 Task: Use the formula "IMLN" in spreadsheet "Project portfolio".
Action: Mouse moved to (153, 131)
Screenshot: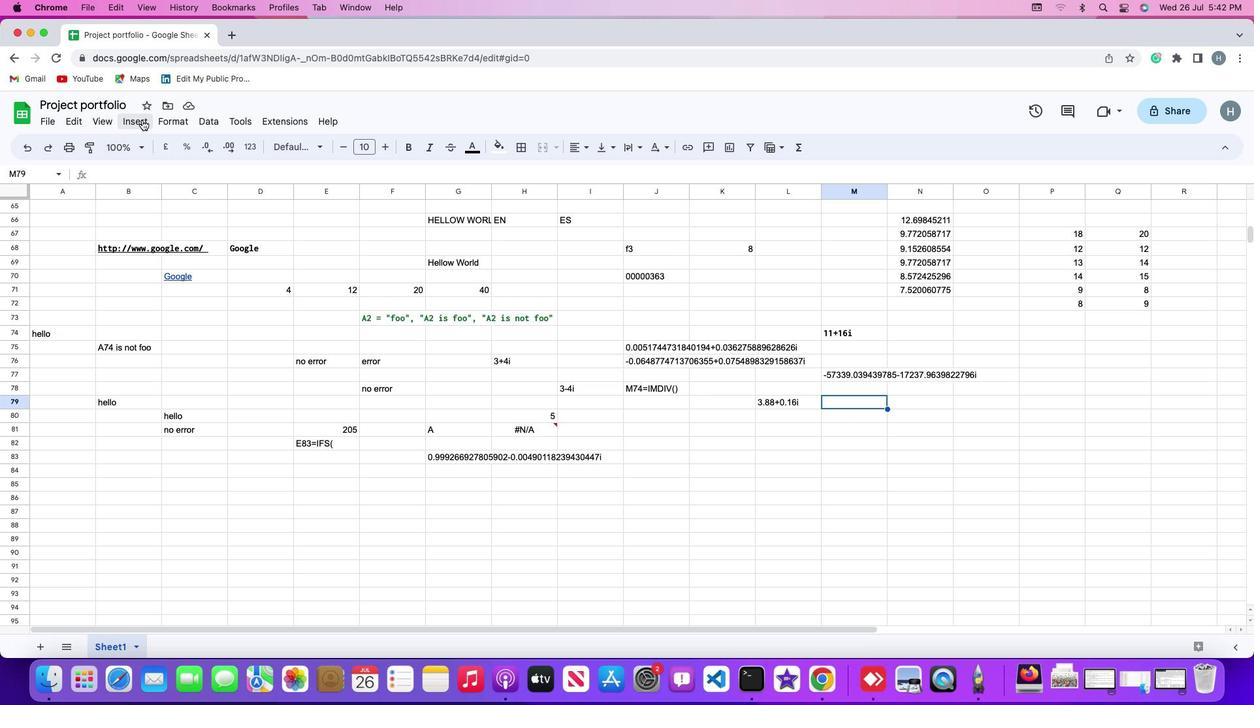 
Action: Mouse pressed left at (153, 131)
Screenshot: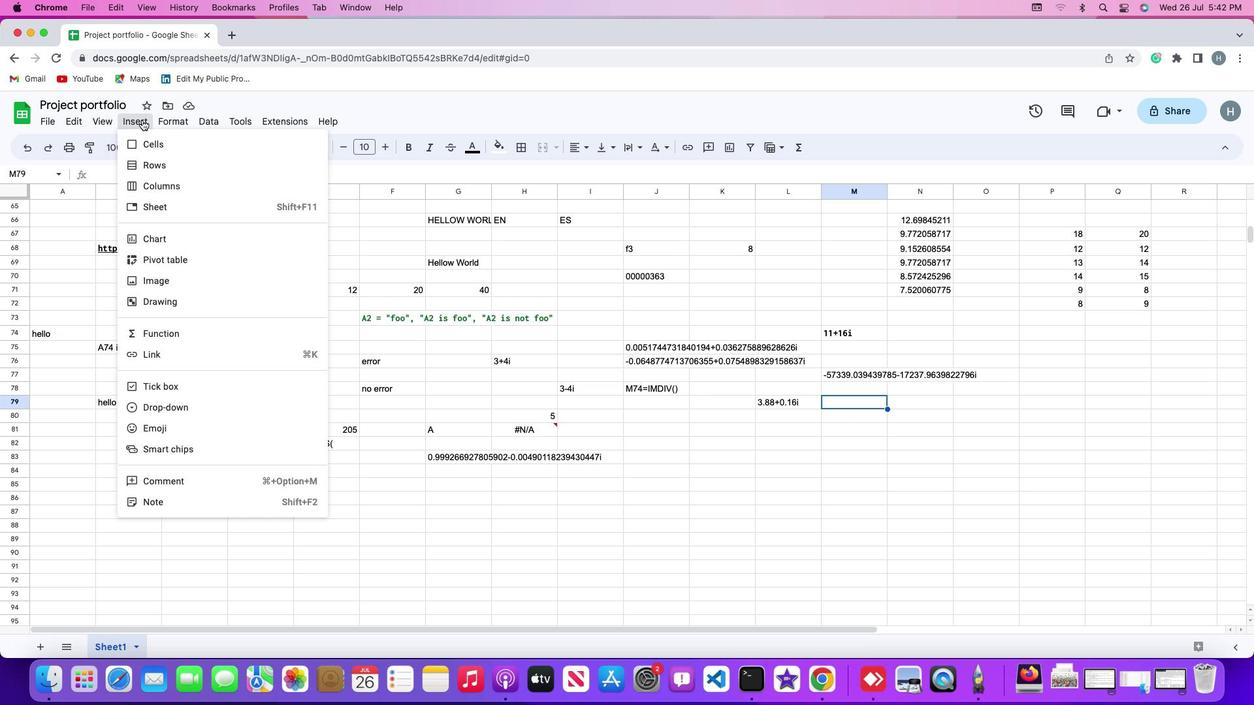 
Action: Mouse moved to (156, 343)
Screenshot: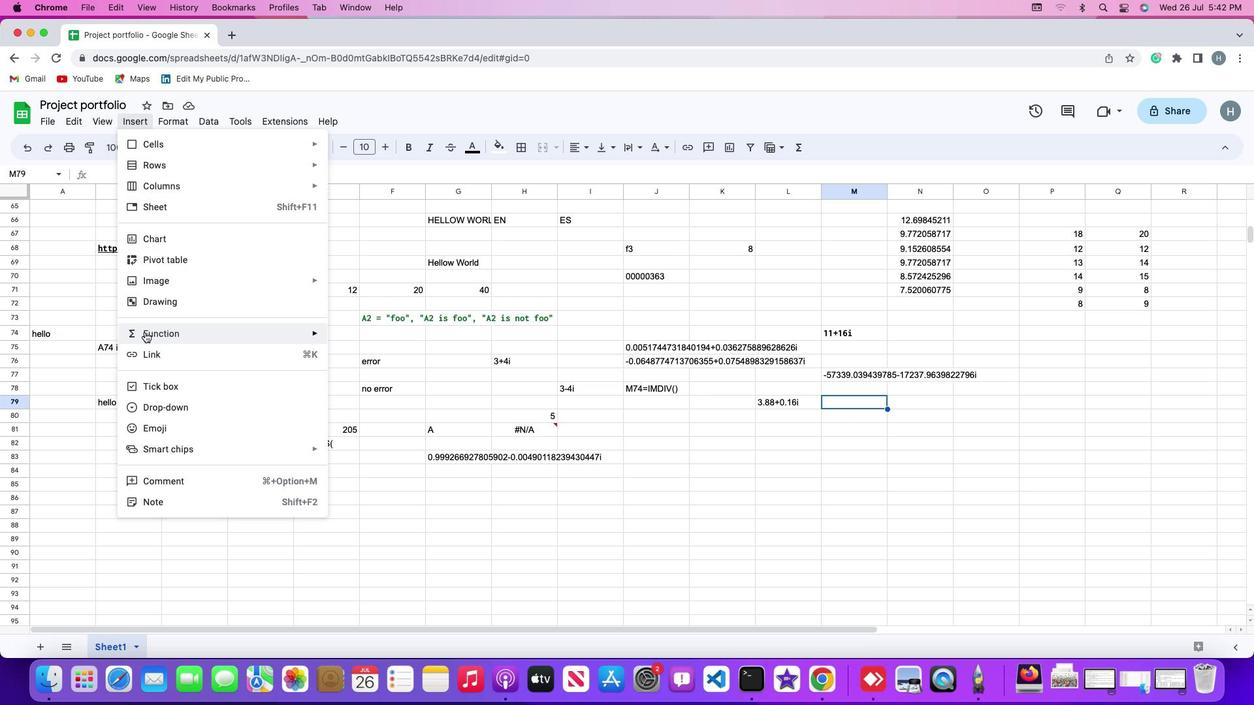 
Action: Mouse pressed left at (156, 343)
Screenshot: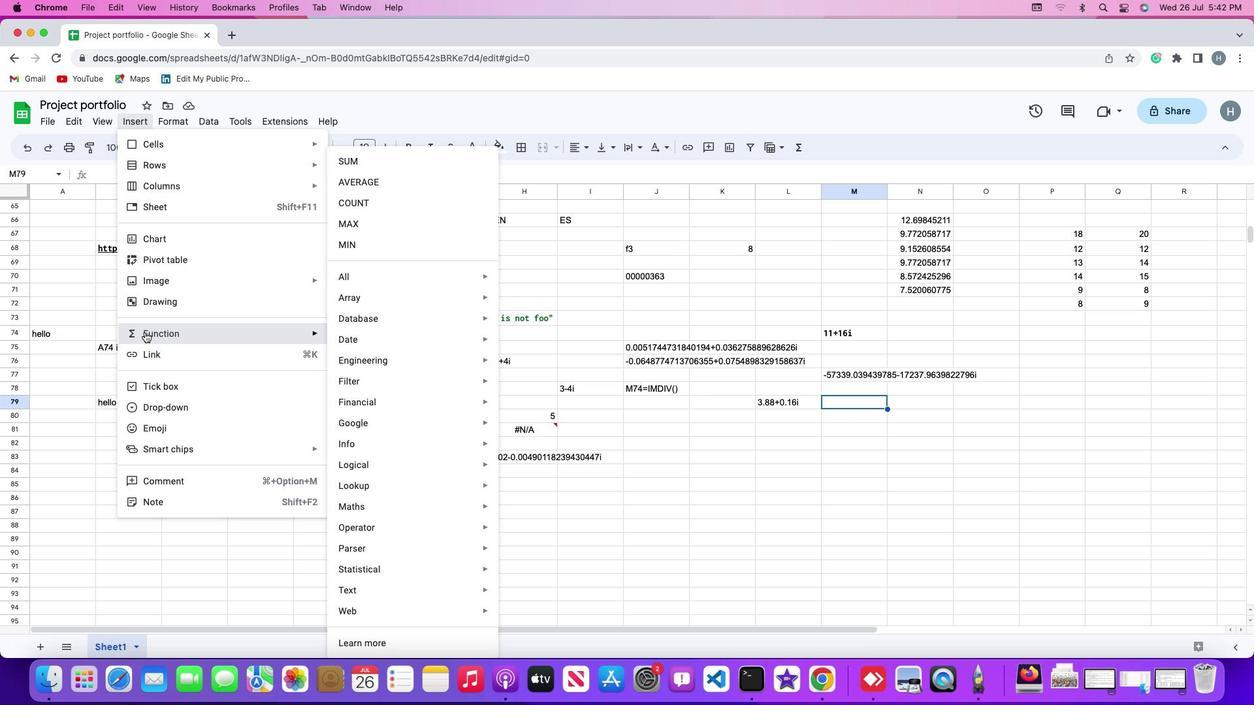 
Action: Mouse moved to (369, 288)
Screenshot: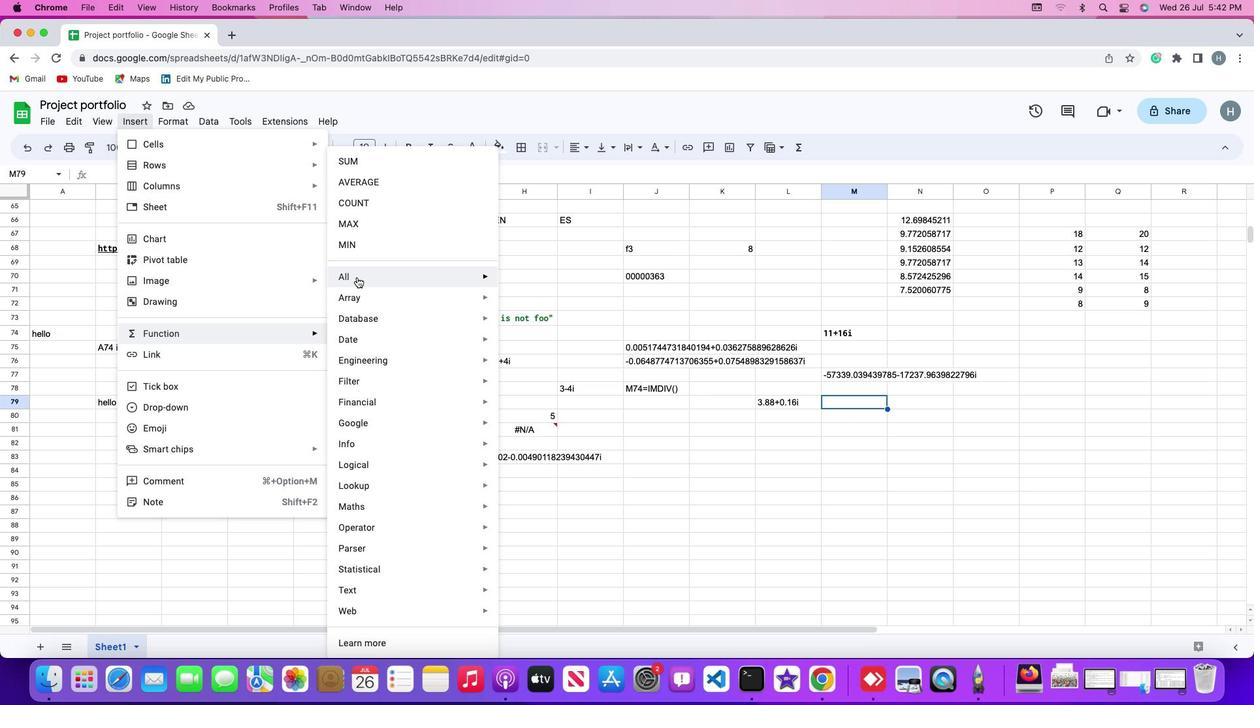 
Action: Mouse pressed left at (369, 288)
Screenshot: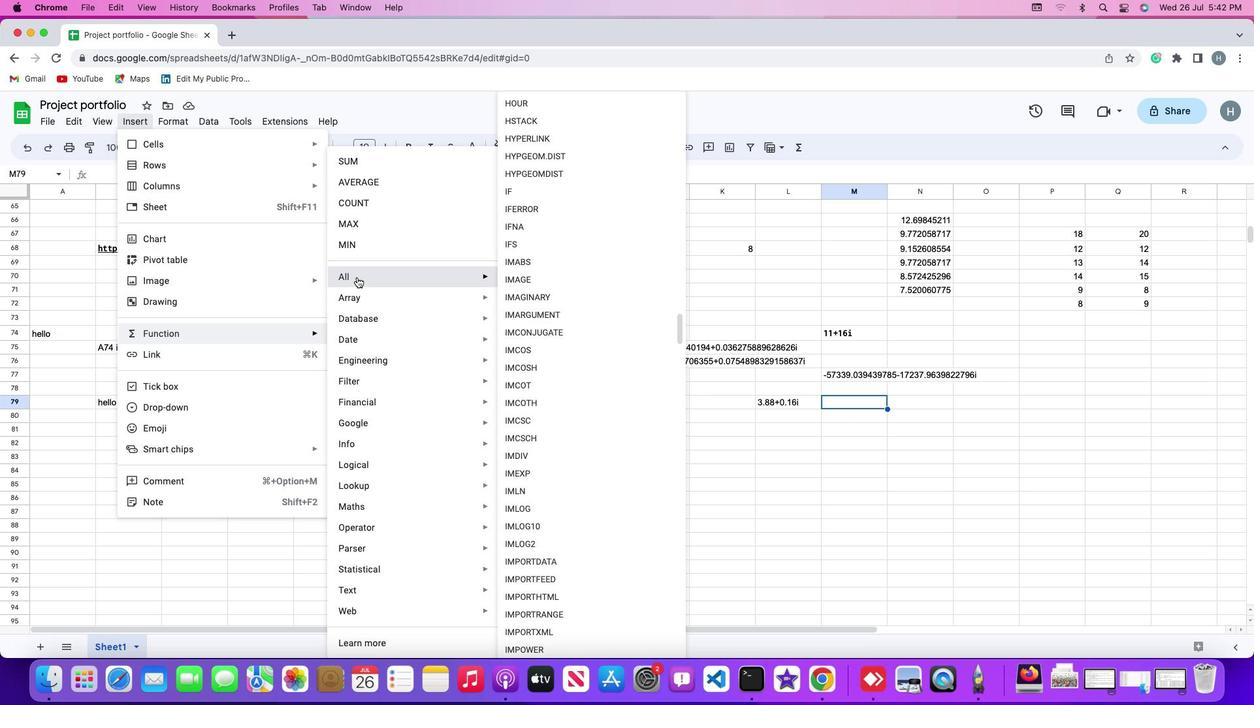 
Action: Mouse moved to (530, 503)
Screenshot: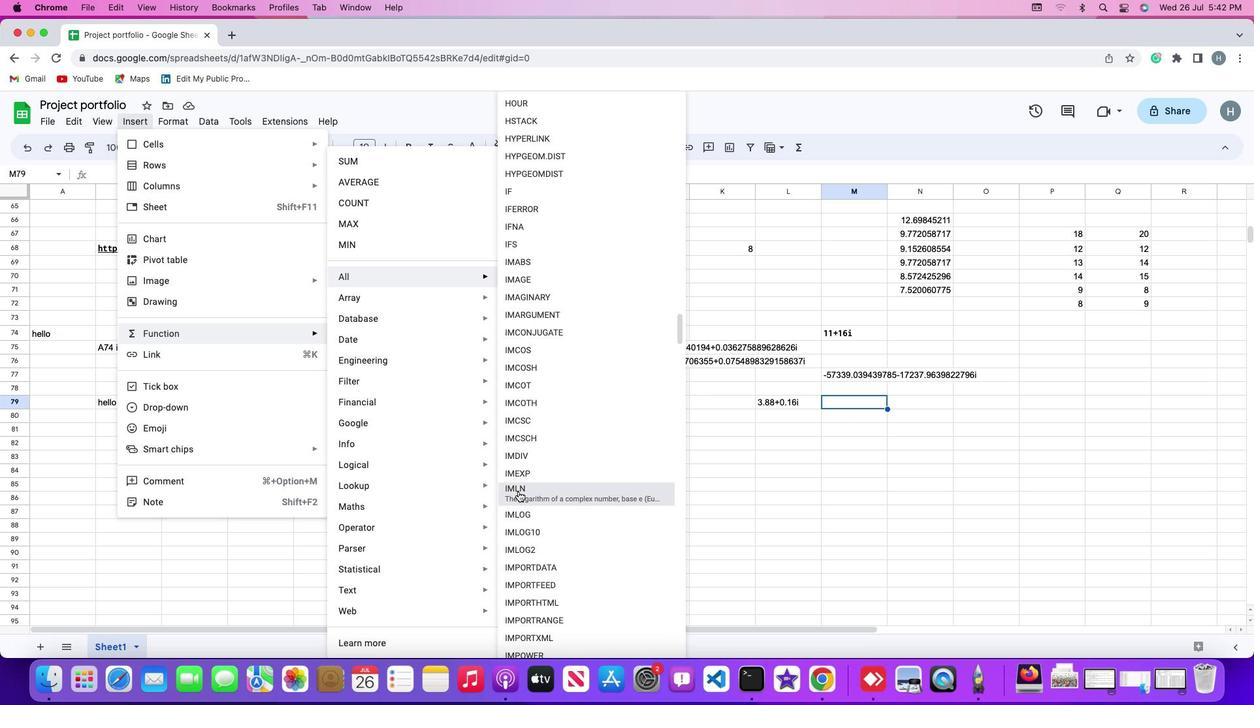 
Action: Mouse pressed left at (530, 503)
Screenshot: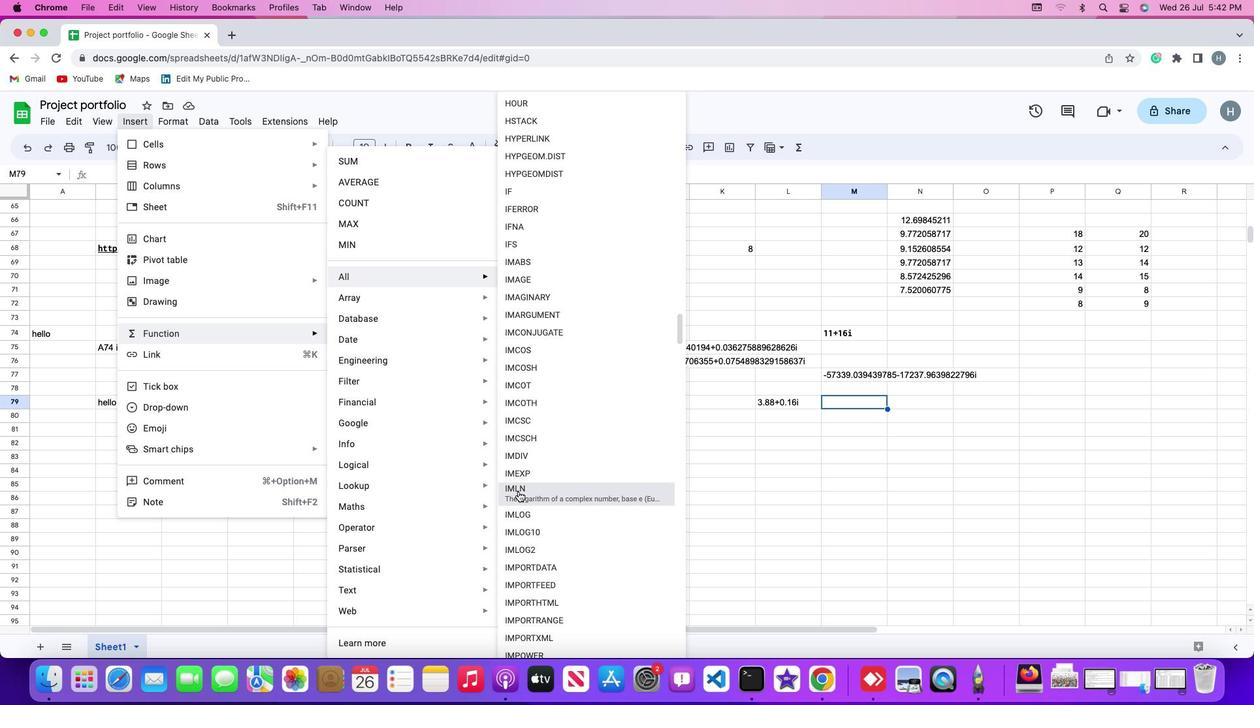 
Action: Mouse moved to (844, 341)
Screenshot: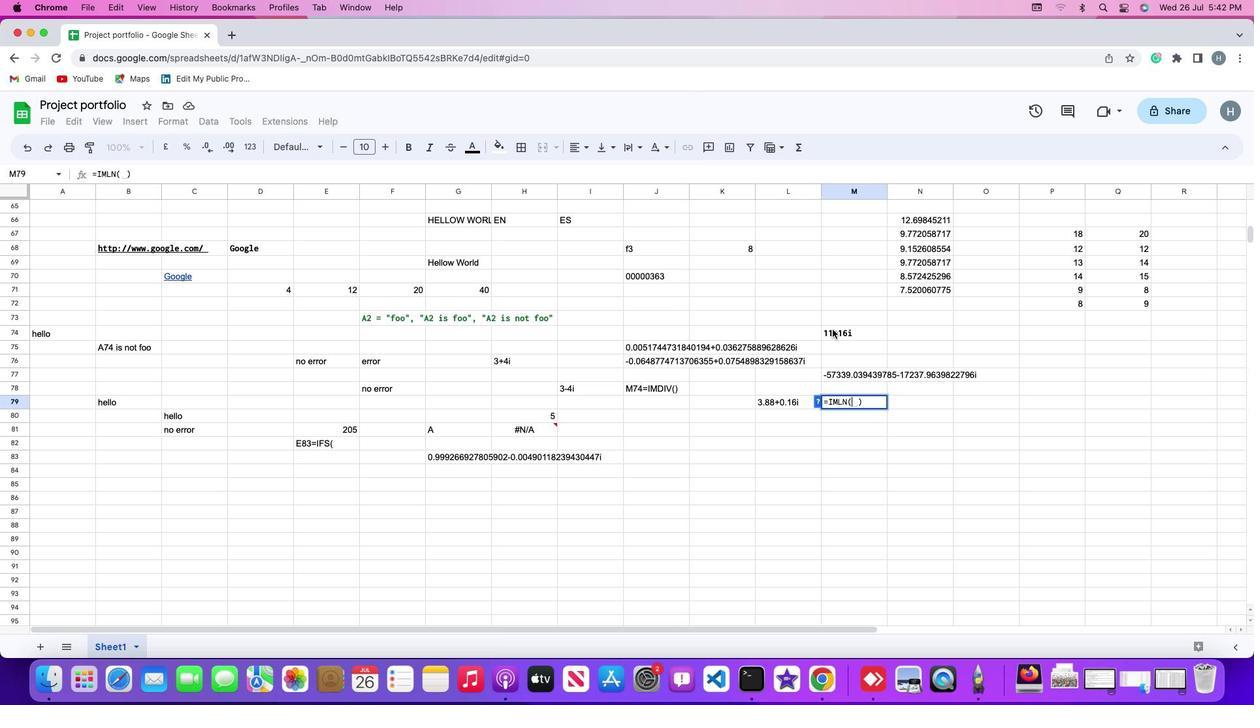 
Action: Mouse pressed left at (844, 341)
Screenshot: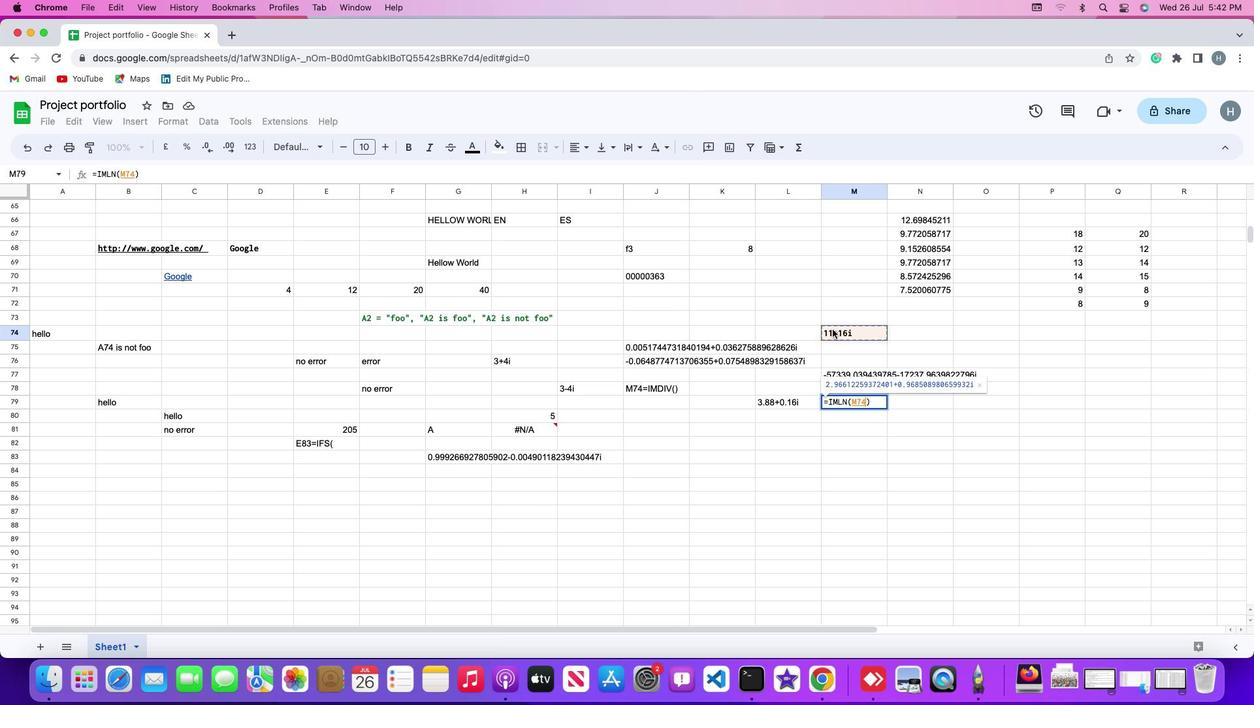 
Action: Mouse moved to (844, 341)
Screenshot: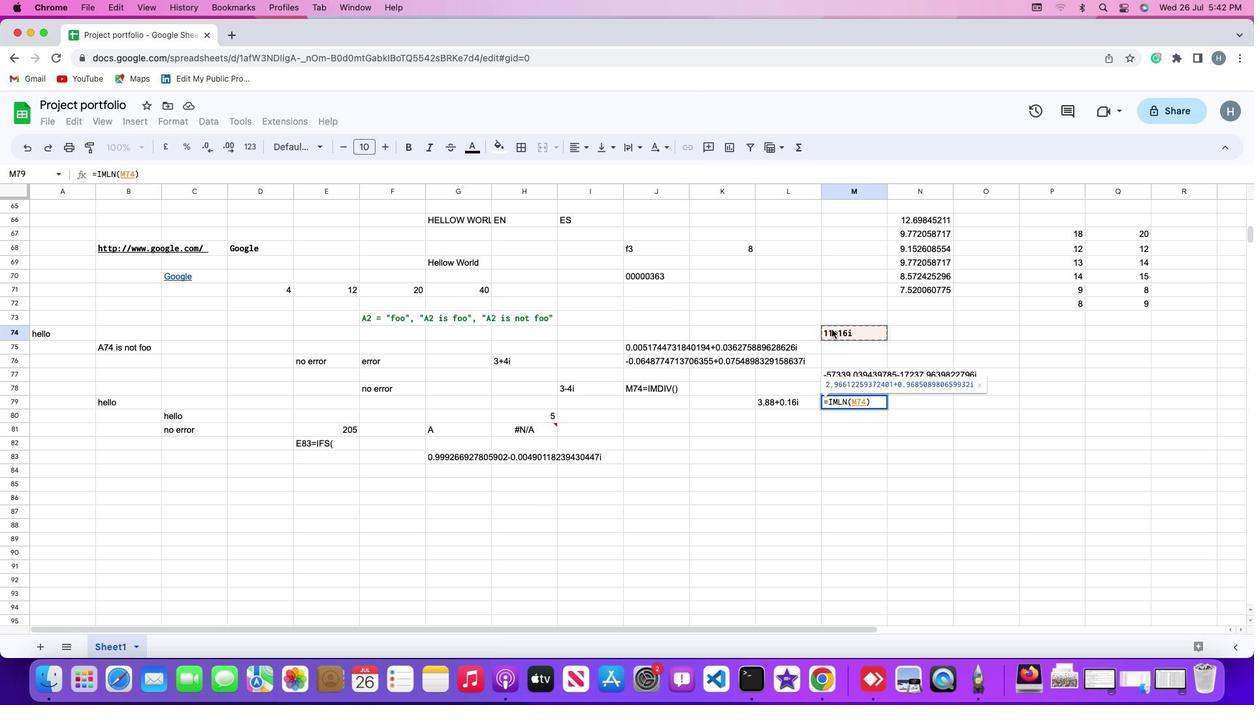 
Action: Key pressed Key.enter
Screenshot: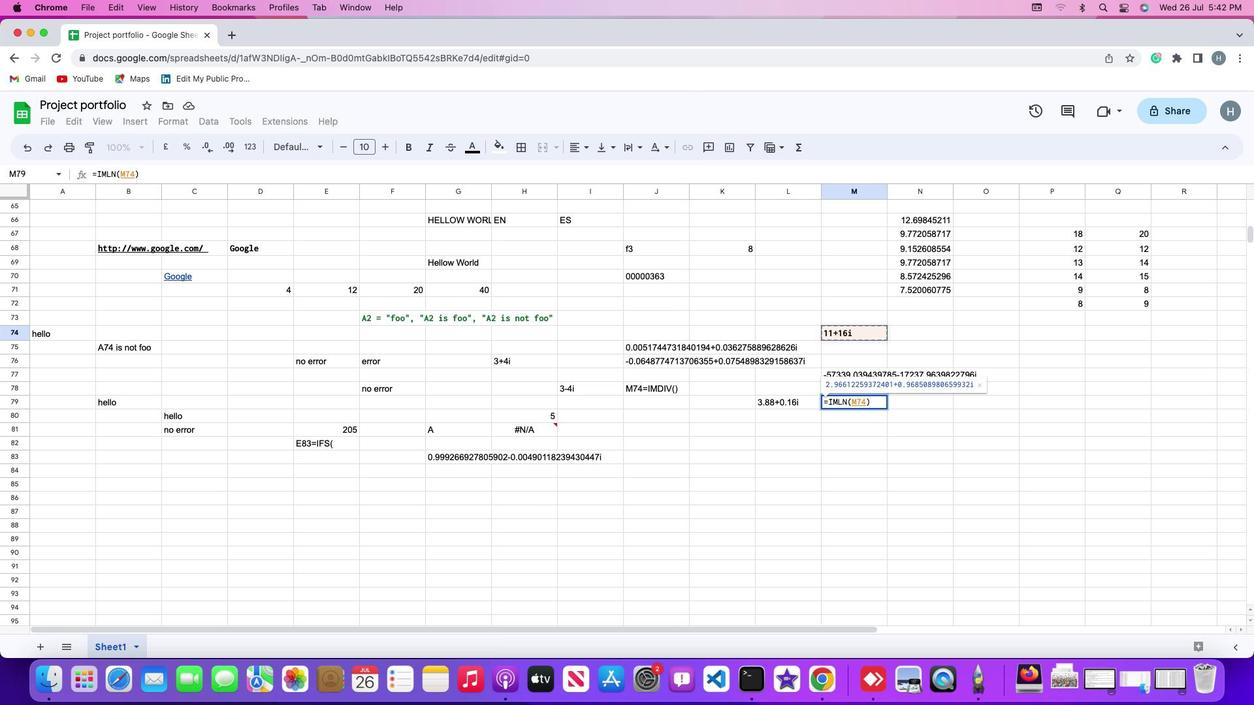 
